 Task: Find and review all completed tasks in Microsoft Outlook.
Action: Mouse moved to (20, 164)
Screenshot: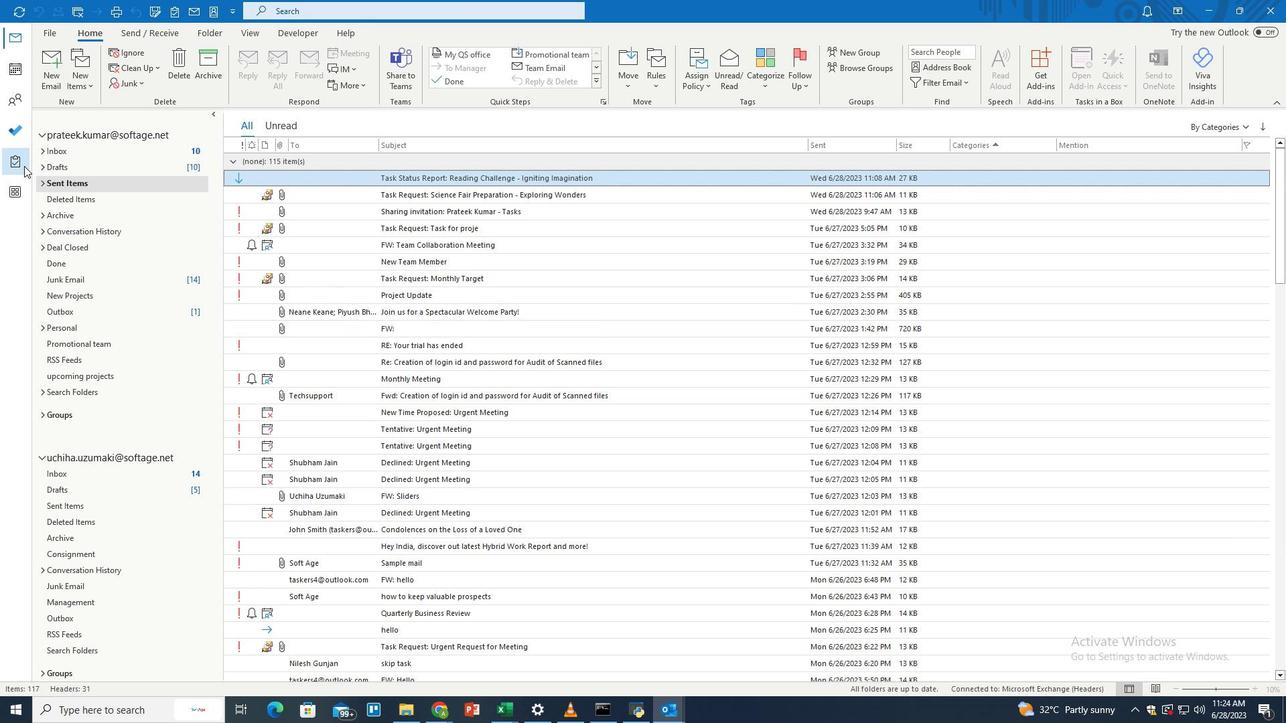 
Action: Mouse pressed left at (20, 164)
Screenshot: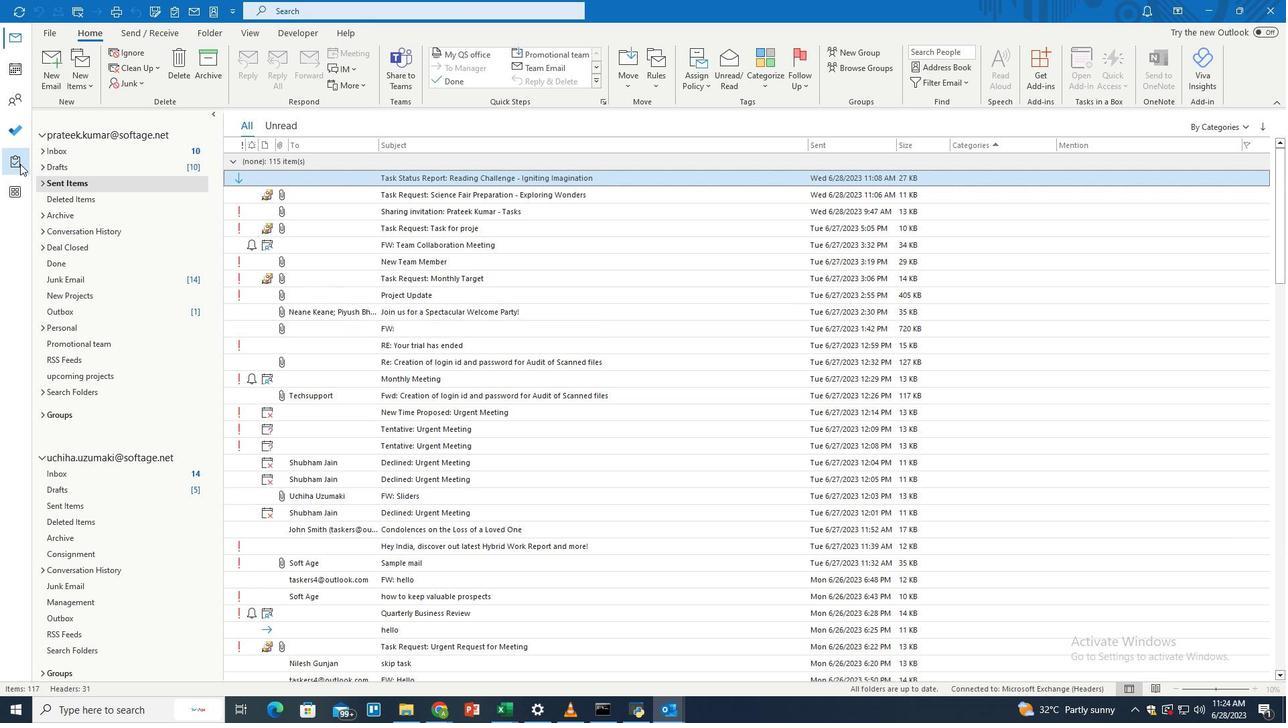 
Action: Mouse moved to (434, 16)
Screenshot: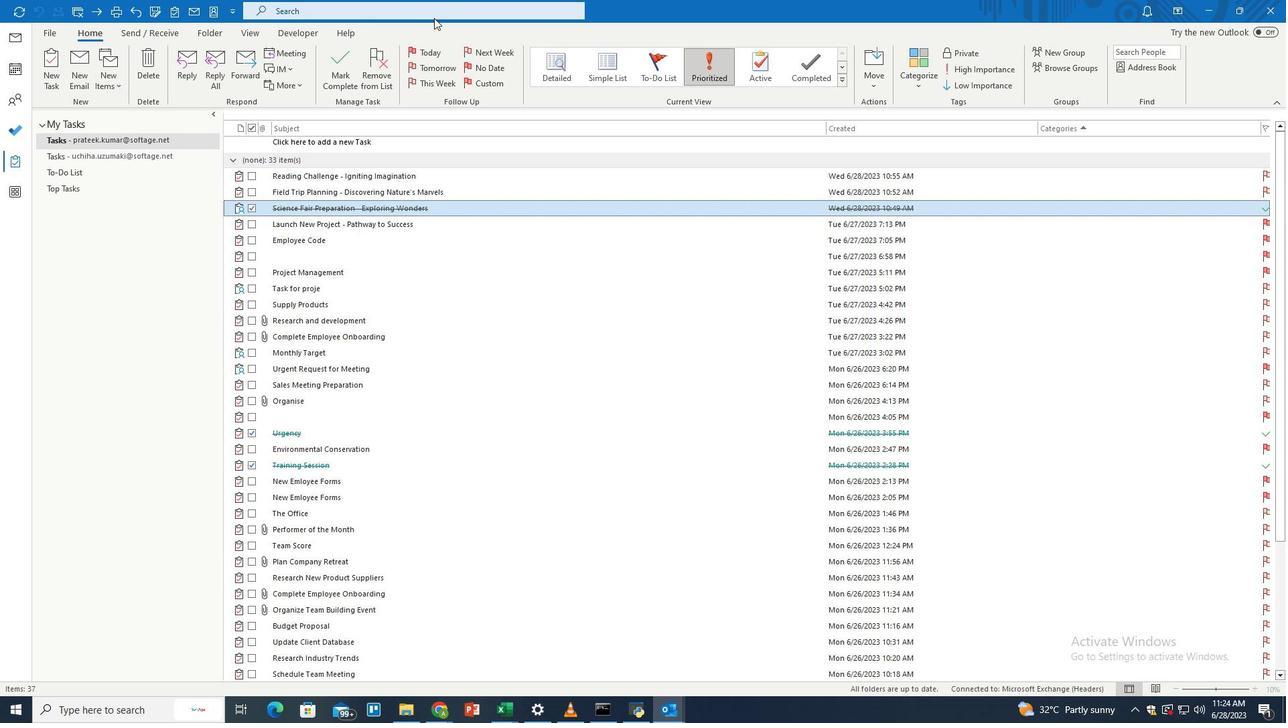 
Action: Mouse pressed left at (434, 16)
Screenshot: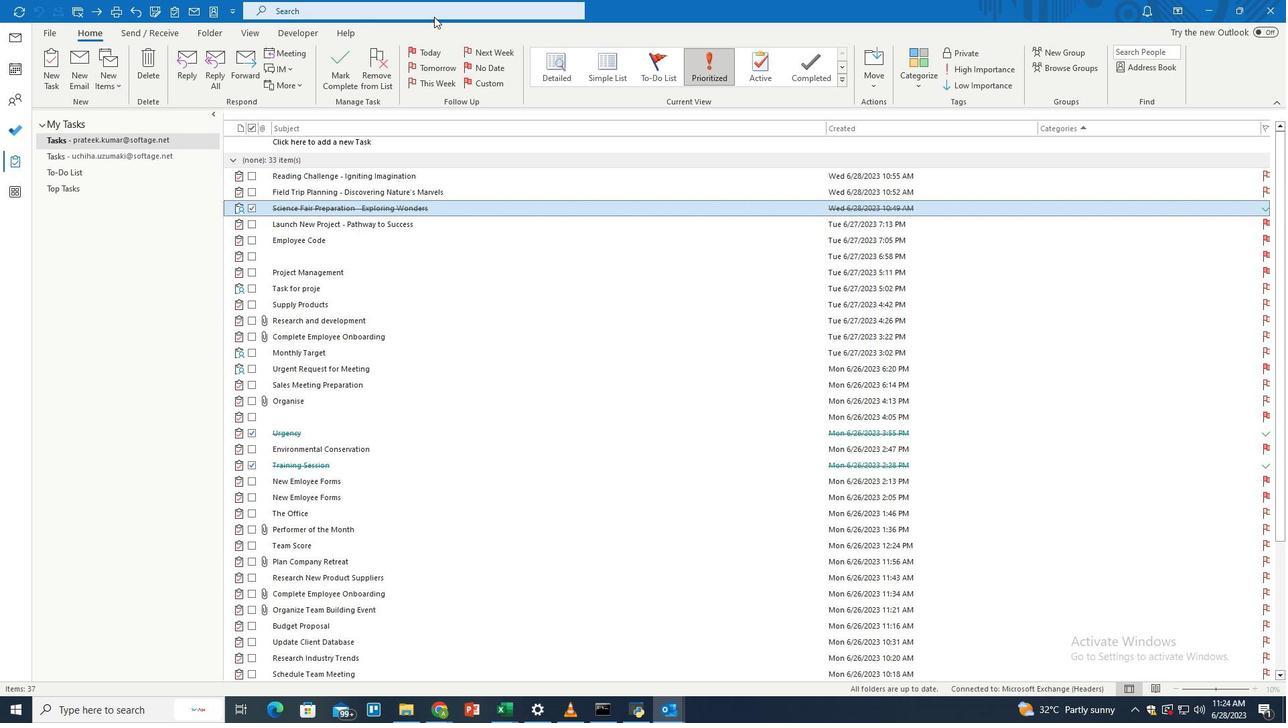 
Action: Mouse moved to (622, 10)
Screenshot: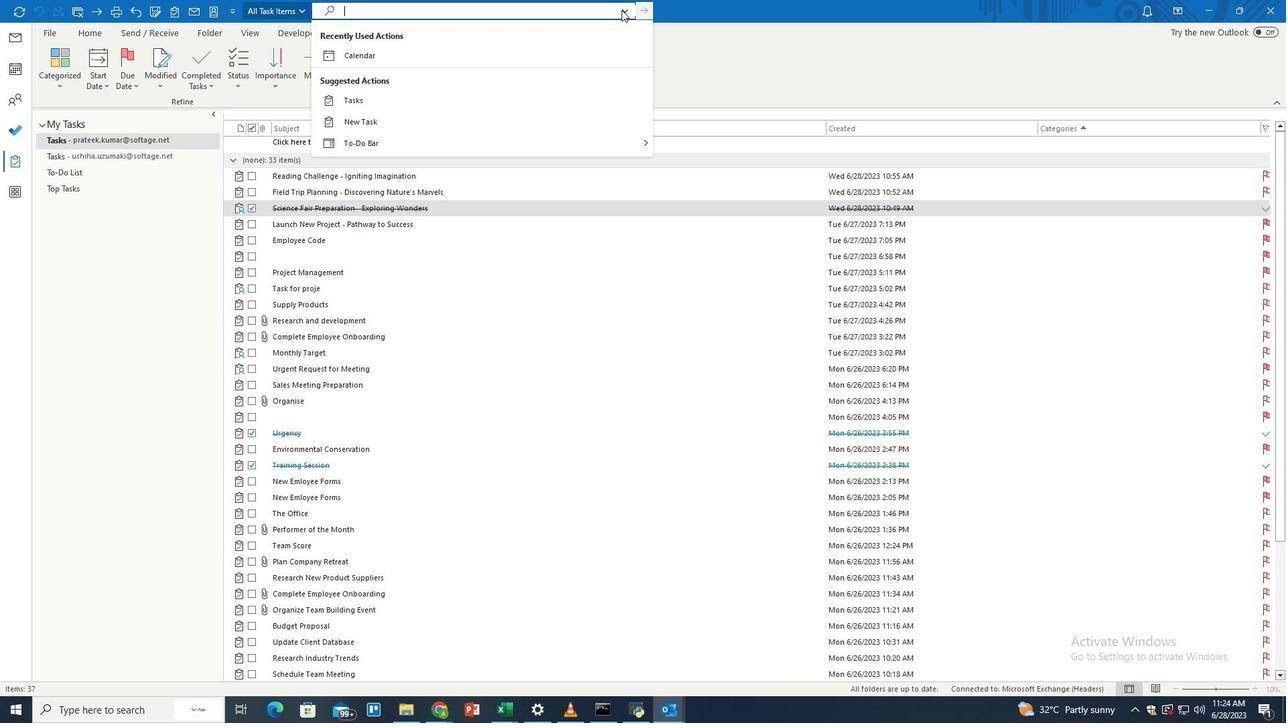 
Action: Mouse pressed left at (622, 10)
Screenshot: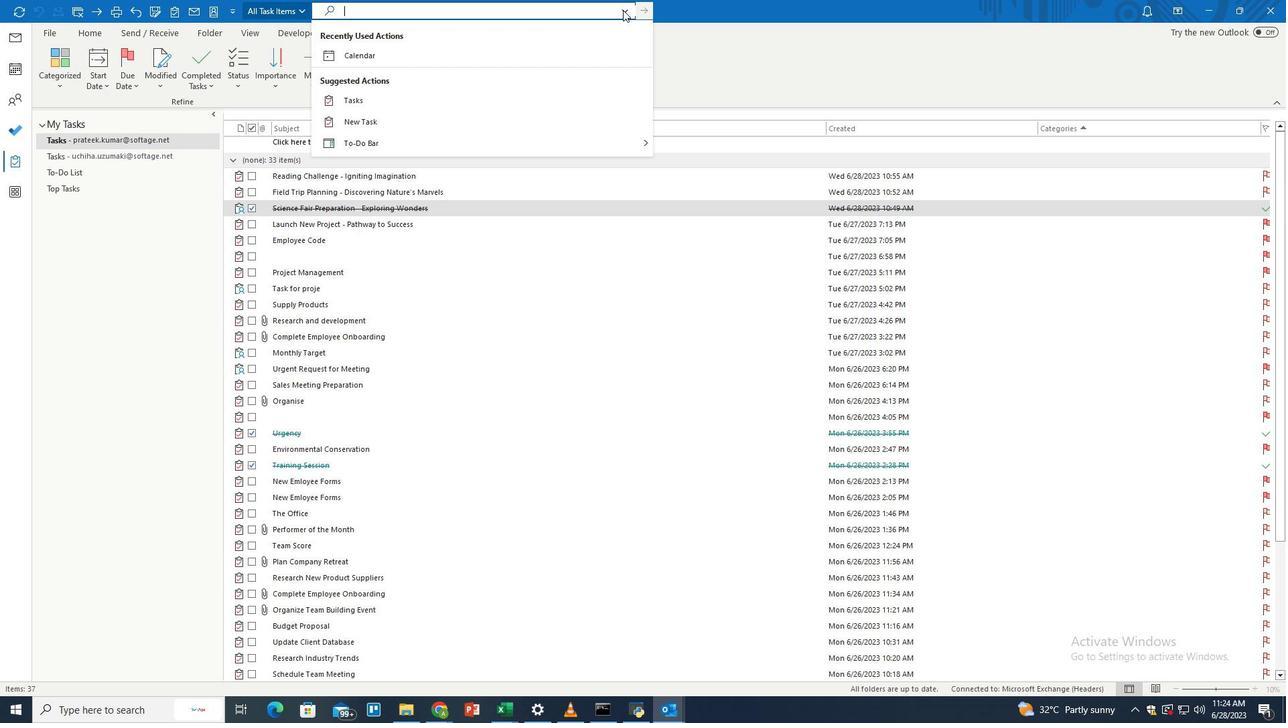 
Action: Mouse moved to (425, 69)
Screenshot: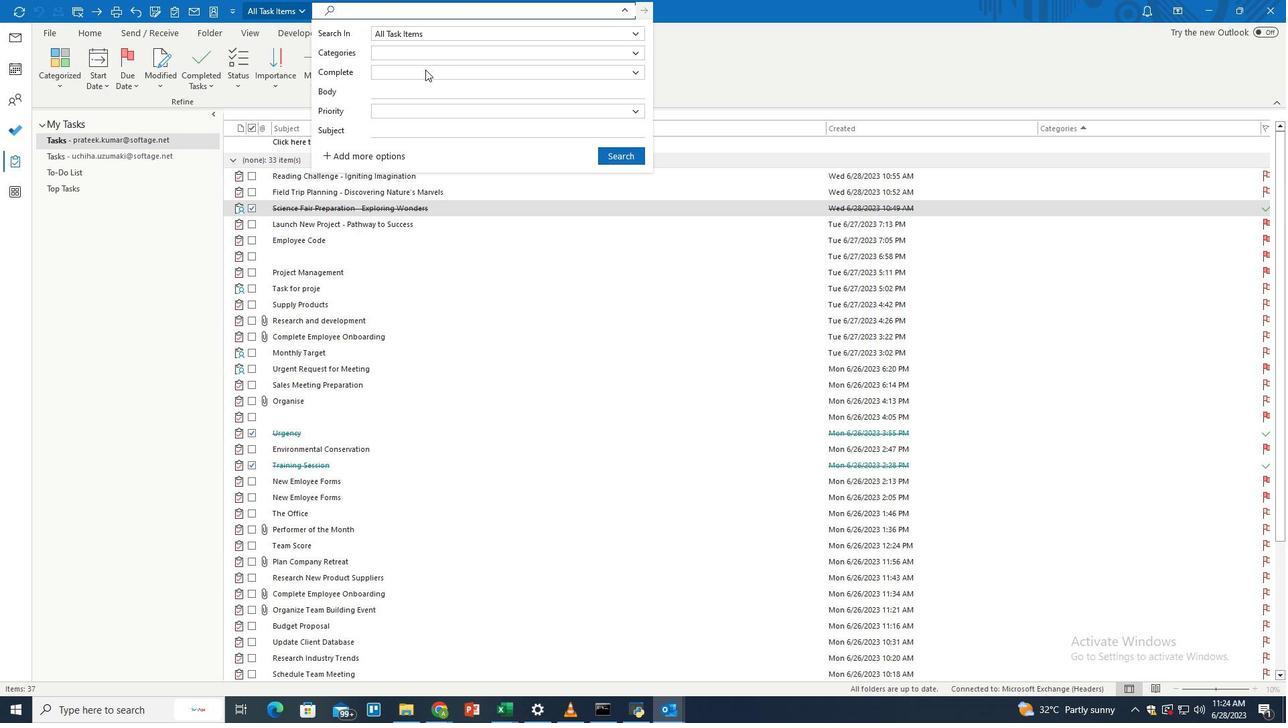 
Action: Mouse pressed left at (425, 69)
Screenshot: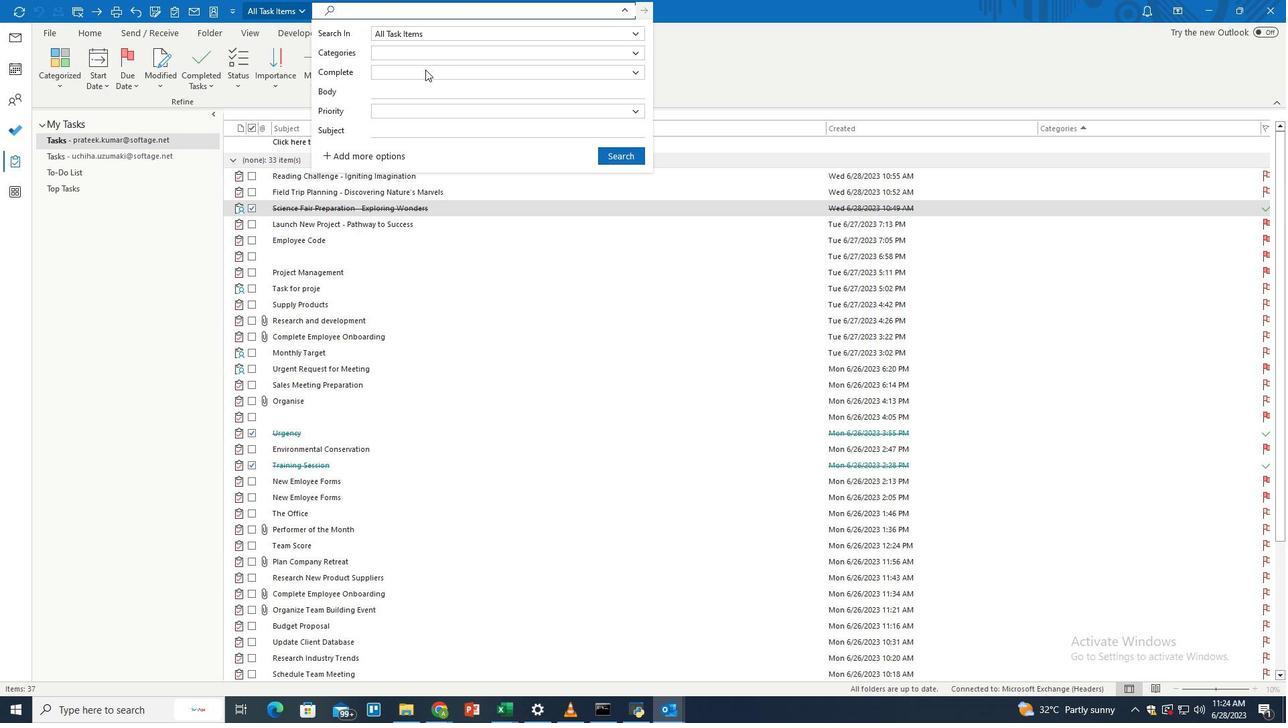 
Action: Mouse moved to (397, 111)
Screenshot: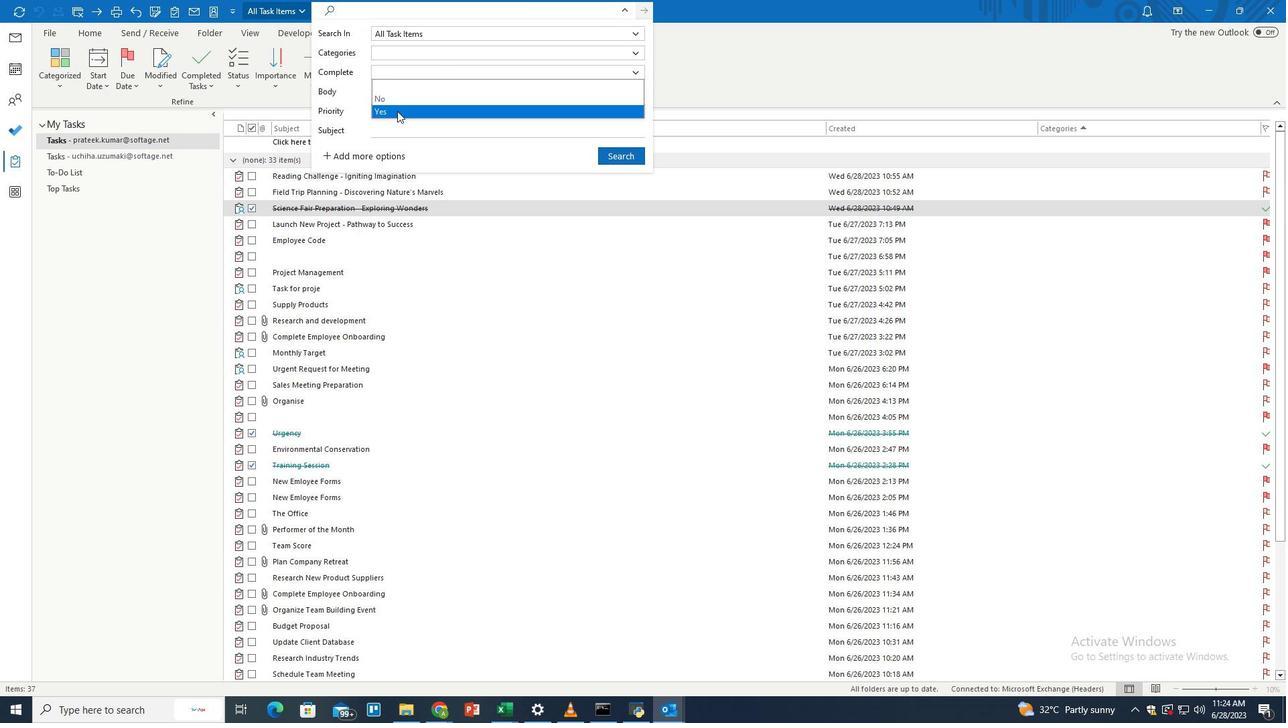 
Action: Mouse pressed left at (397, 111)
Screenshot: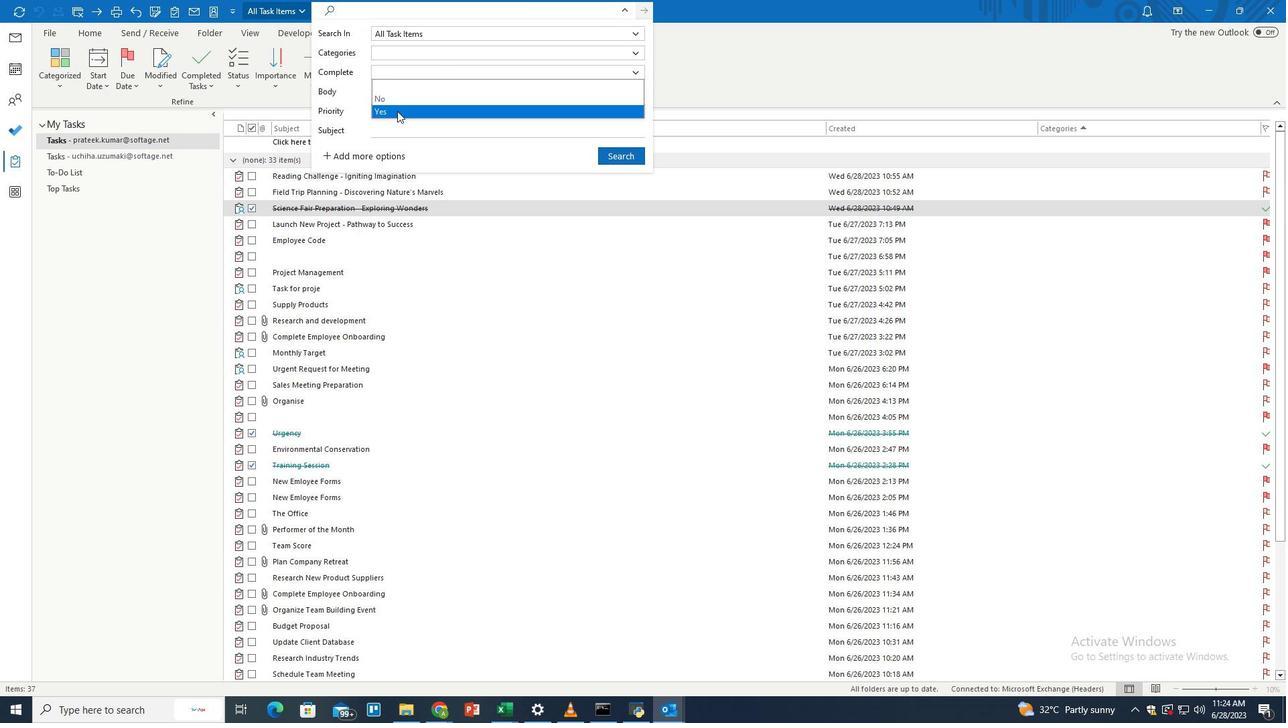 
Action: Mouse moved to (635, 158)
Screenshot: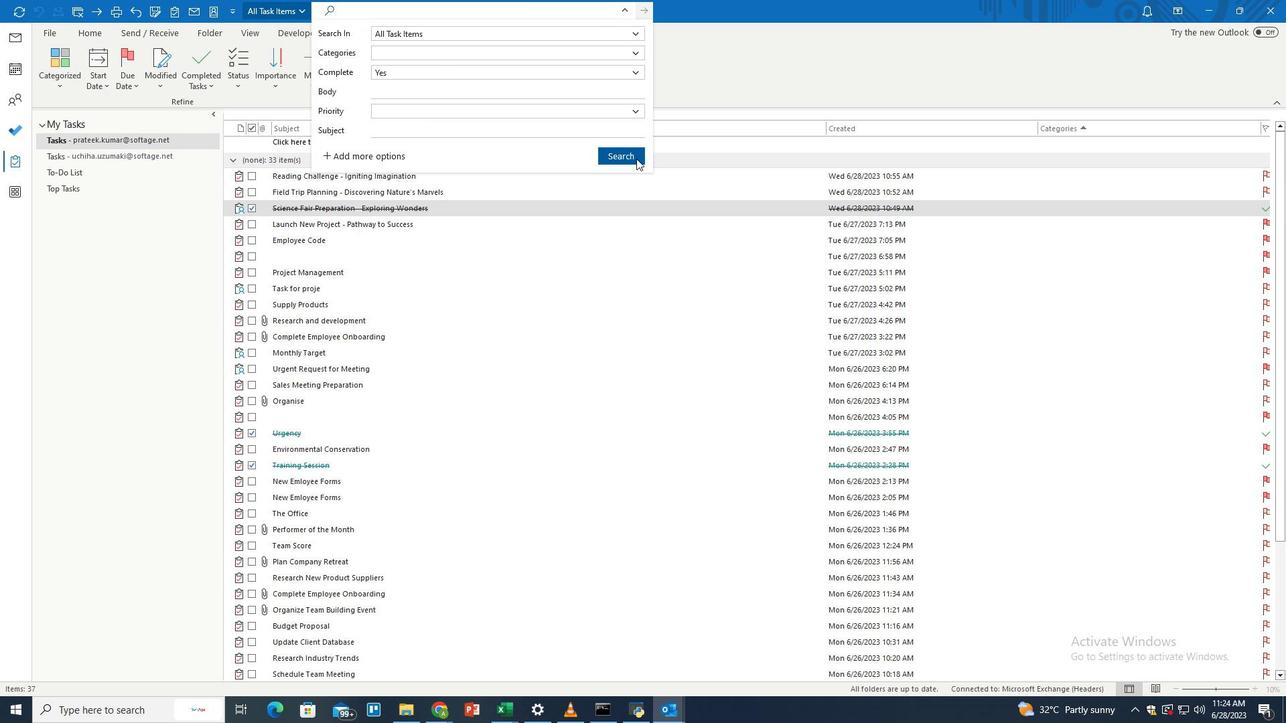 
Action: Mouse pressed left at (635, 158)
Screenshot: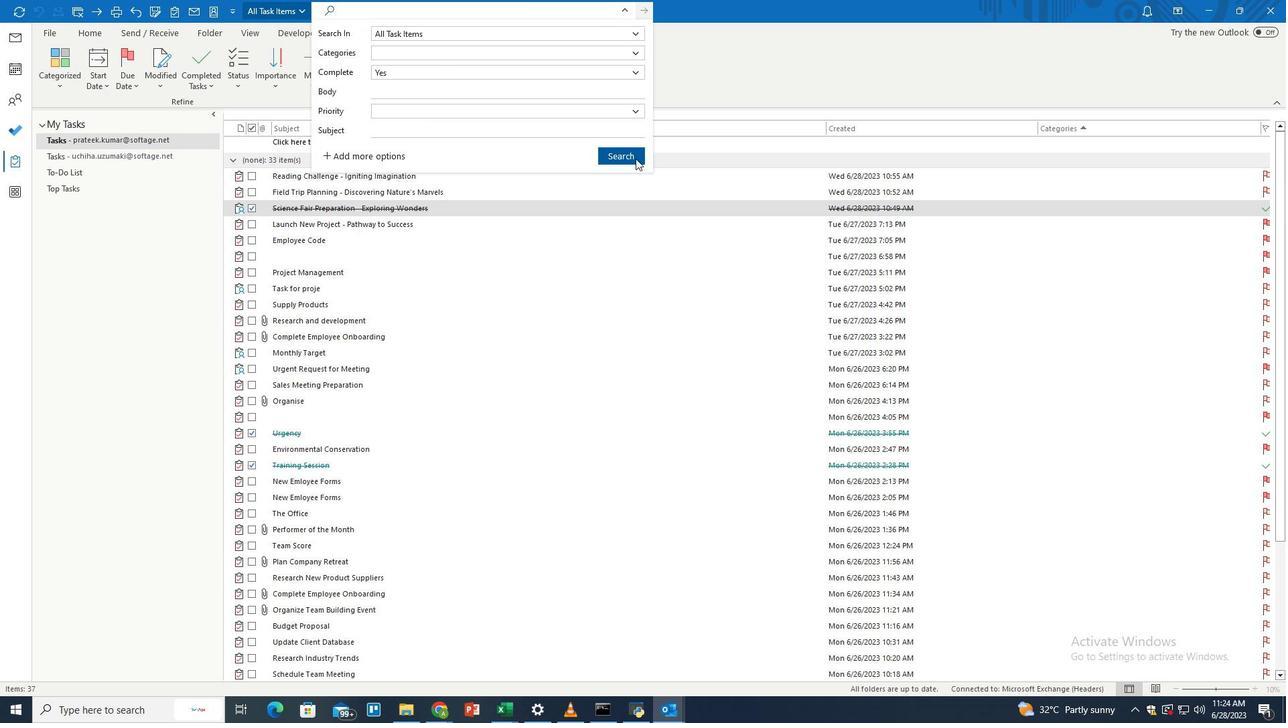 
Action: Mouse moved to (563, 235)
Screenshot: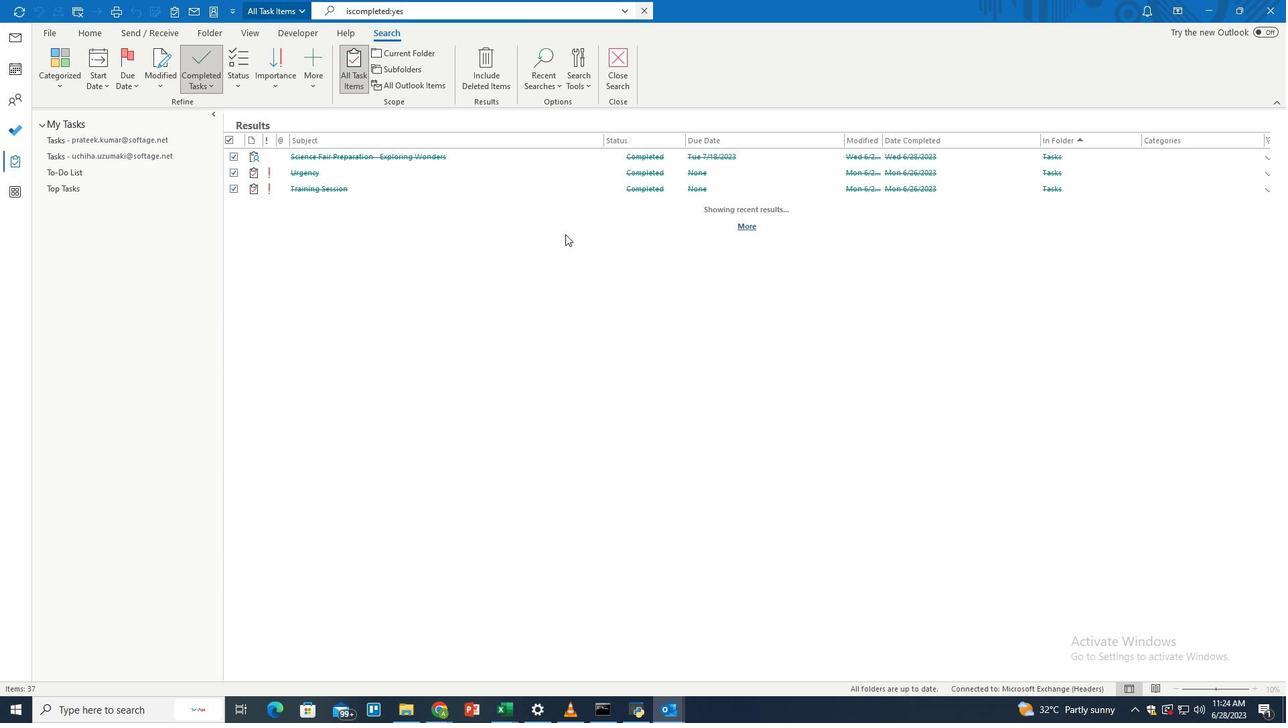 
